 Task: Sort your emails by 'Received Representing Name' and check your calendar for any scheduling conflicts.
Action: Mouse moved to (13, 41)
Screenshot: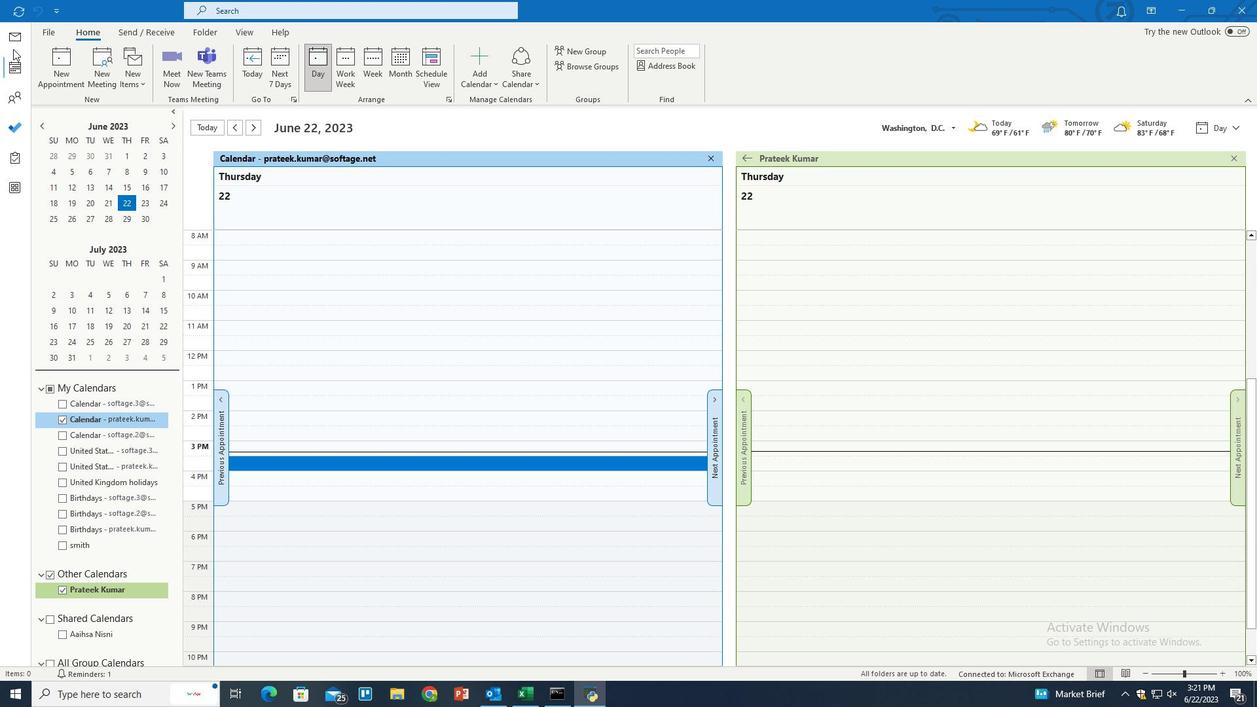 
Action: Mouse pressed left at (13, 41)
Screenshot: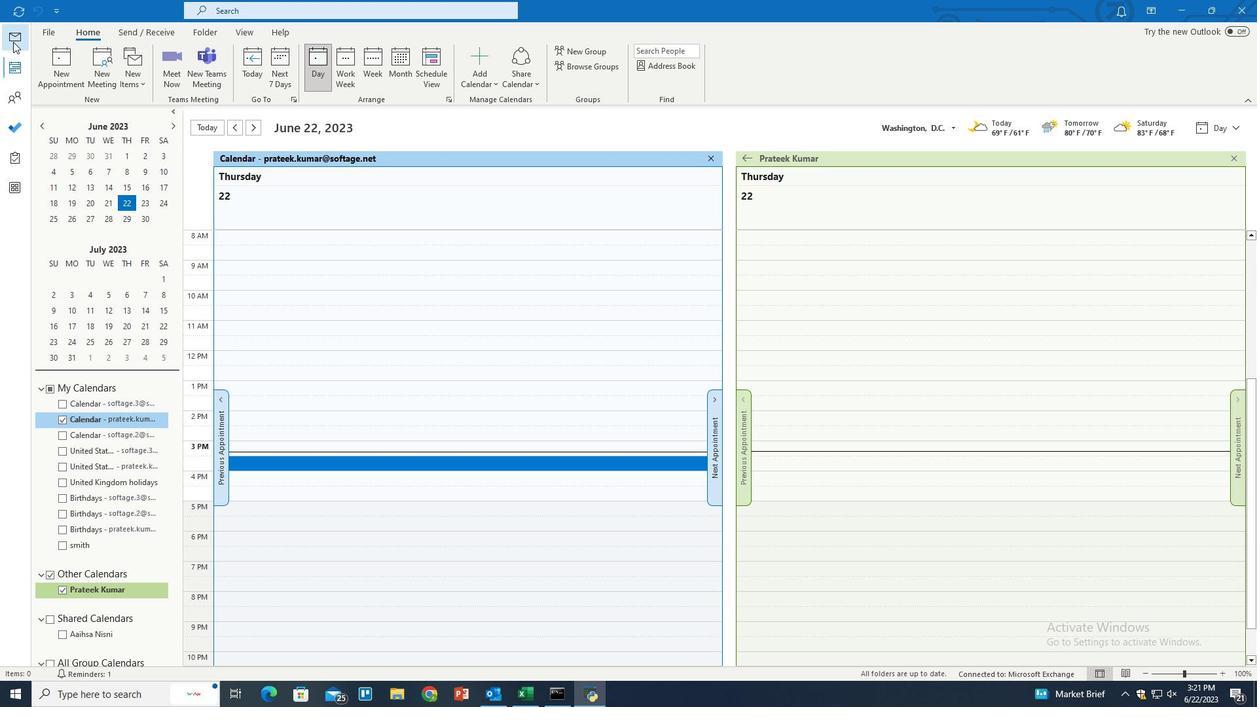 
Action: Mouse moved to (238, 28)
Screenshot: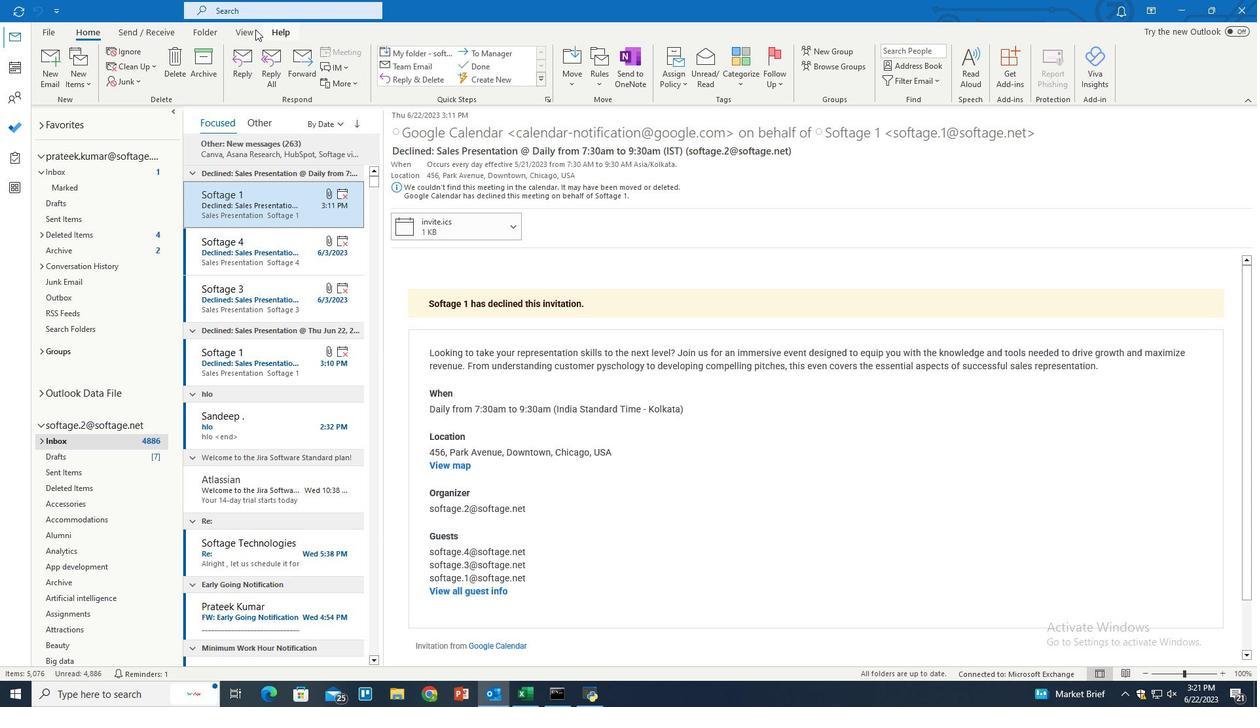 
Action: Mouse pressed left at (238, 28)
Screenshot: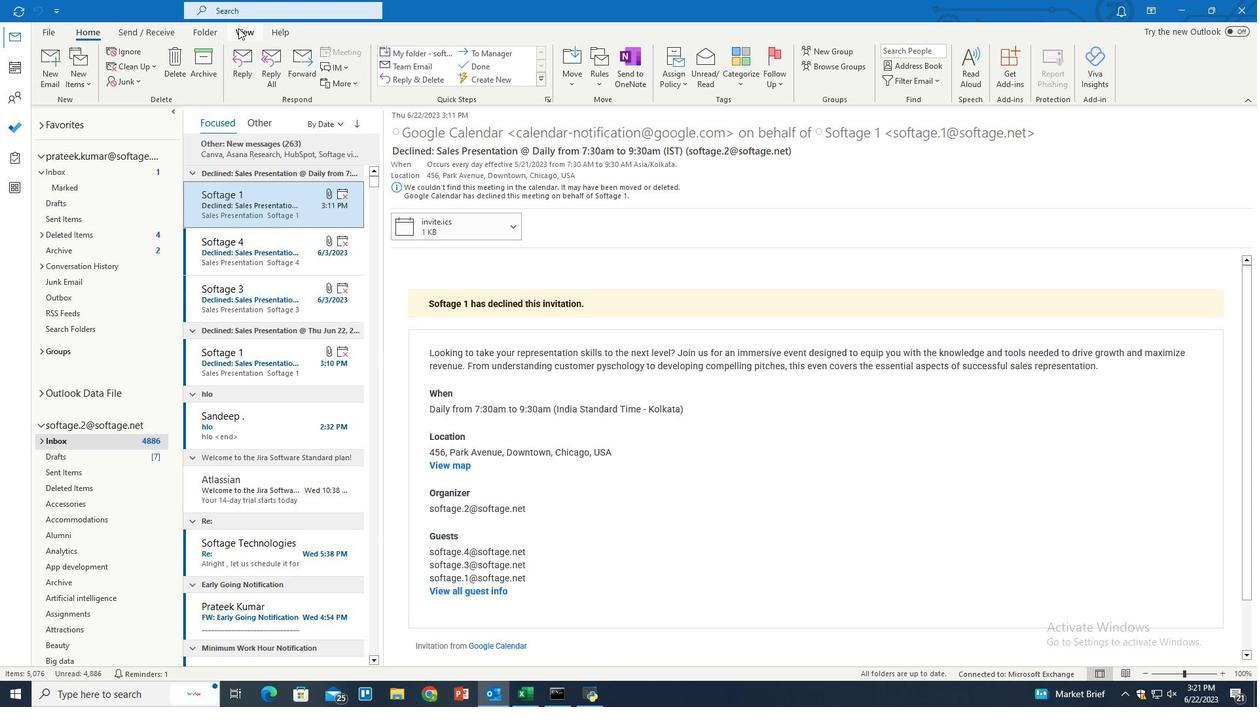 
Action: Mouse moved to (713, 81)
Screenshot: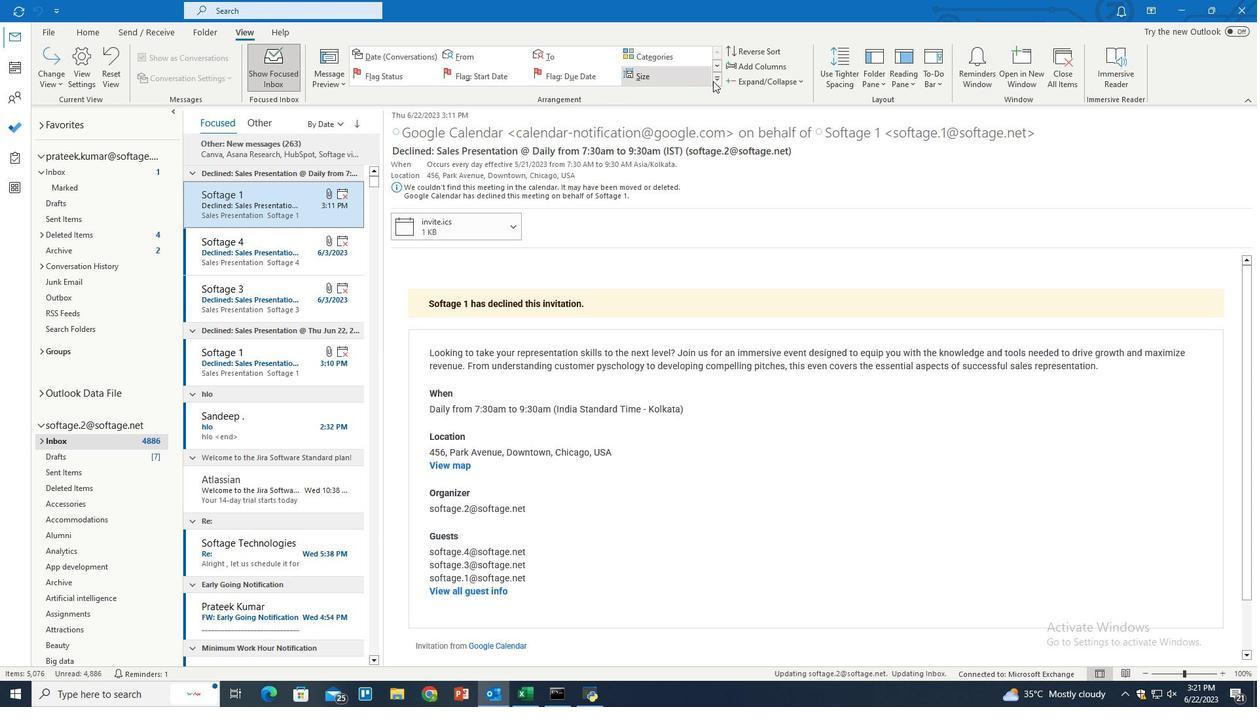 
Action: Mouse pressed left at (713, 81)
Screenshot: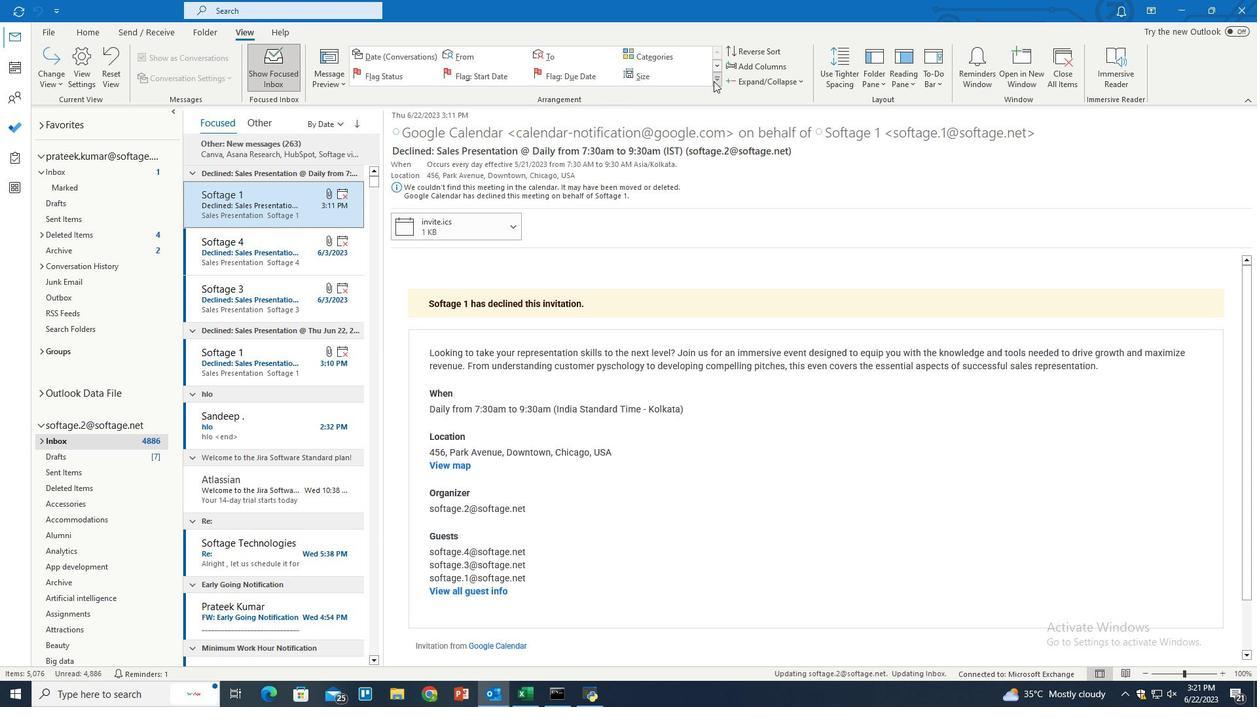 
Action: Mouse moved to (411, 156)
Screenshot: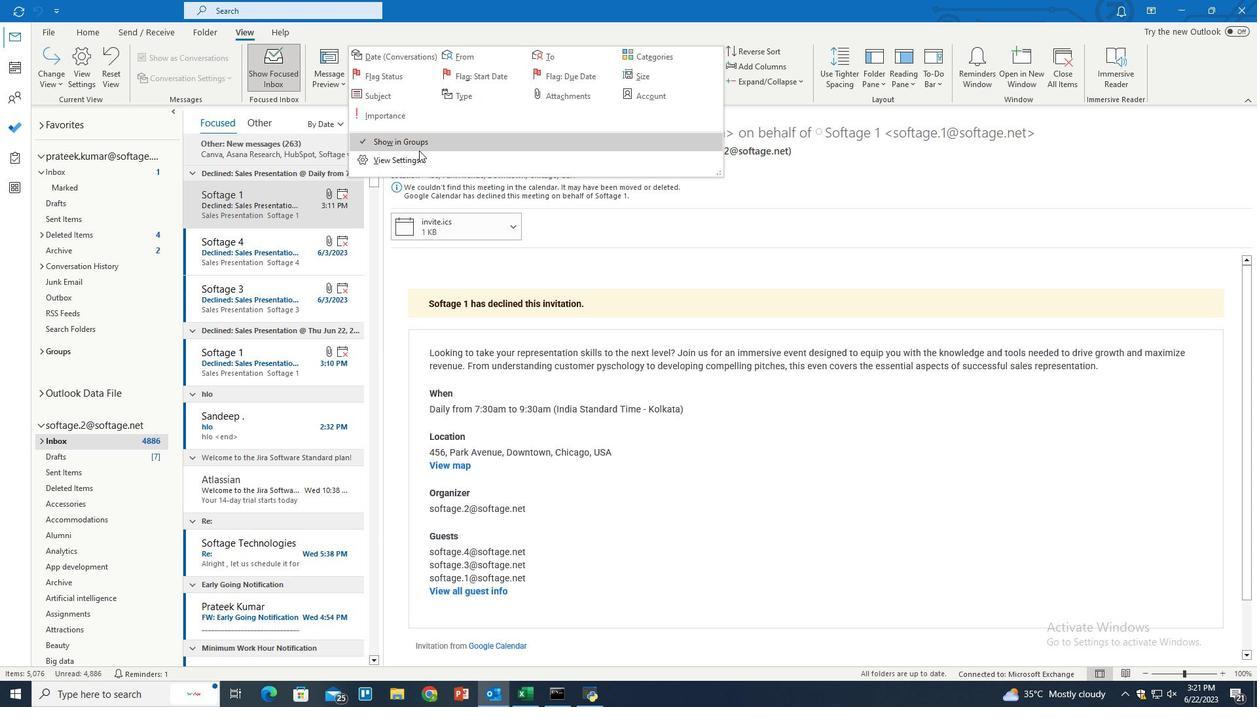 
Action: Mouse pressed left at (411, 156)
Screenshot: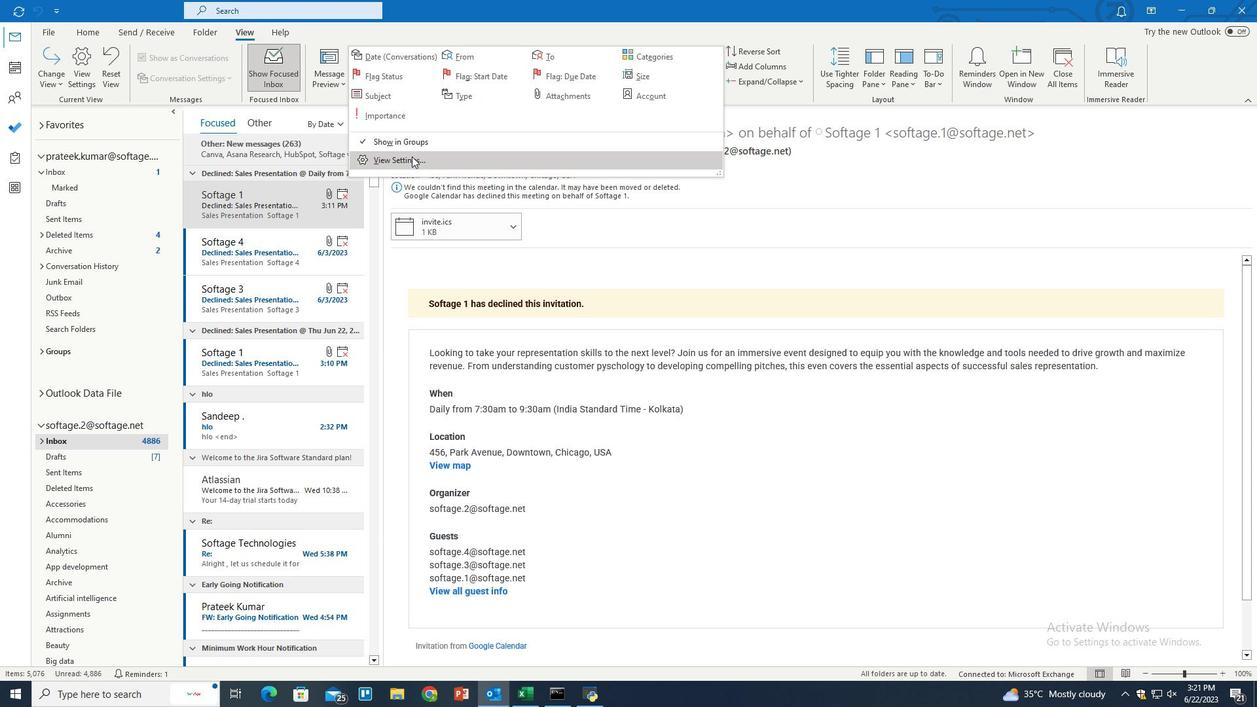 
Action: Mouse moved to (526, 318)
Screenshot: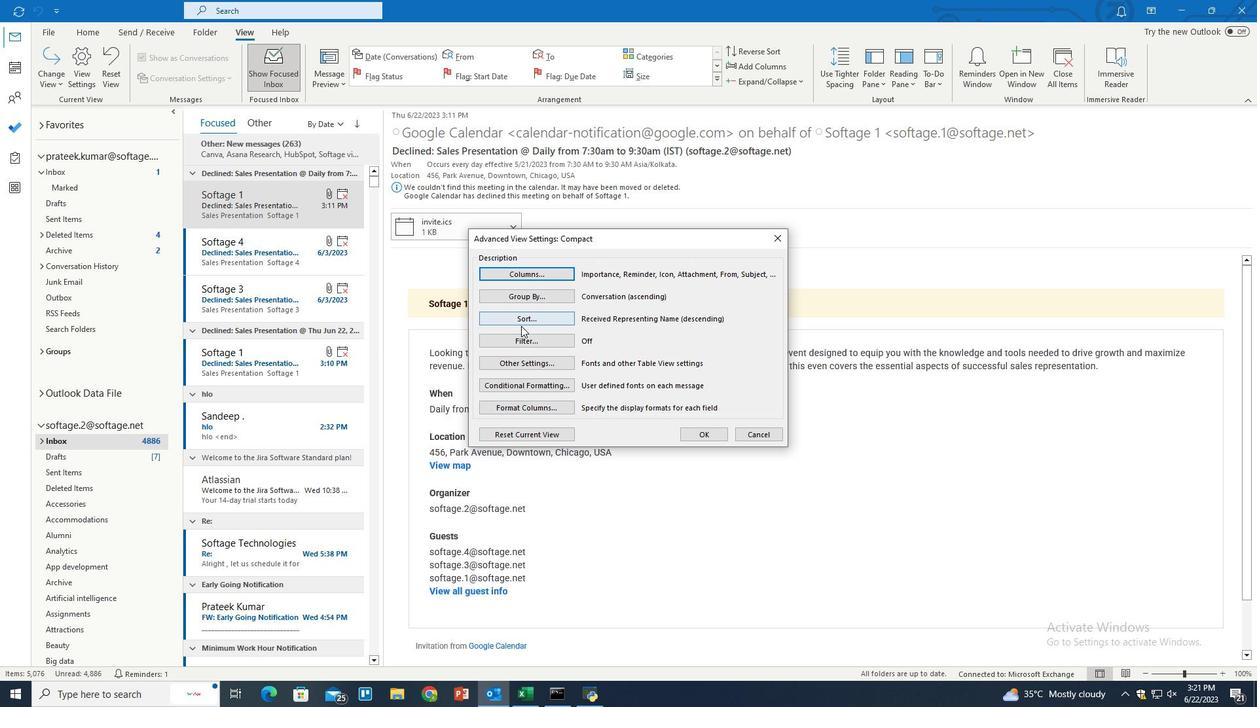 
Action: Mouse pressed left at (526, 318)
Screenshot: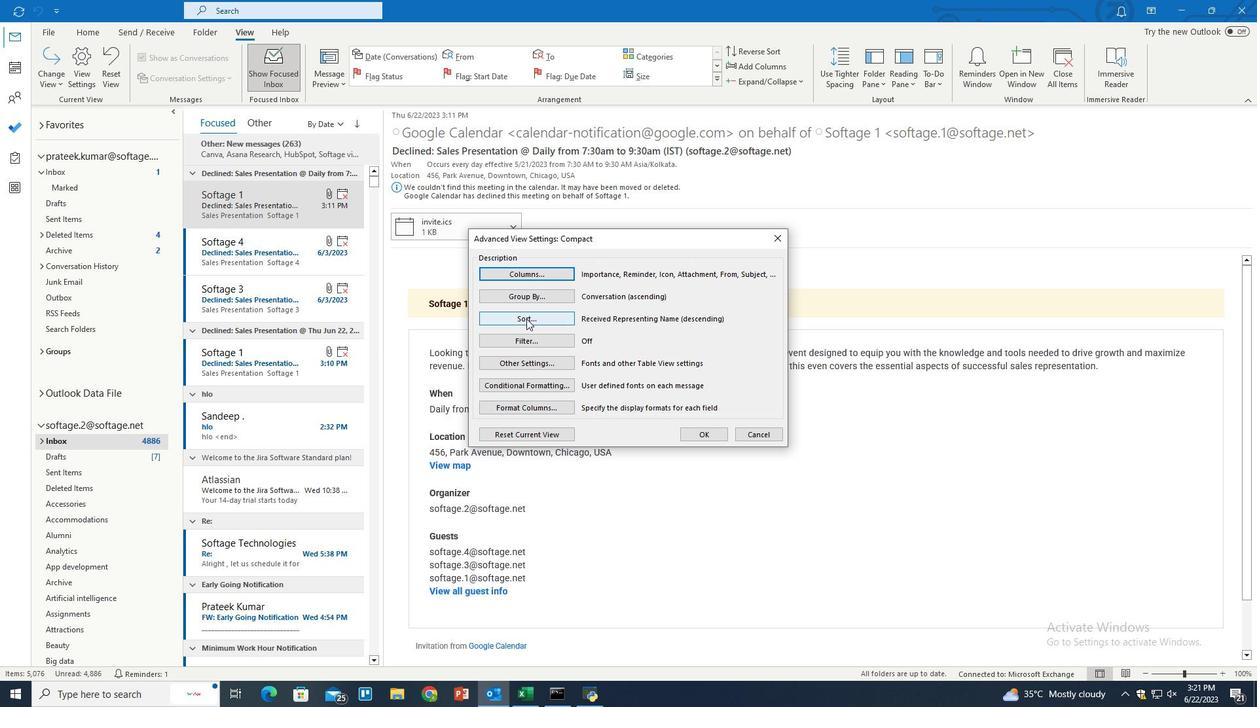 
Action: Mouse moved to (625, 263)
Screenshot: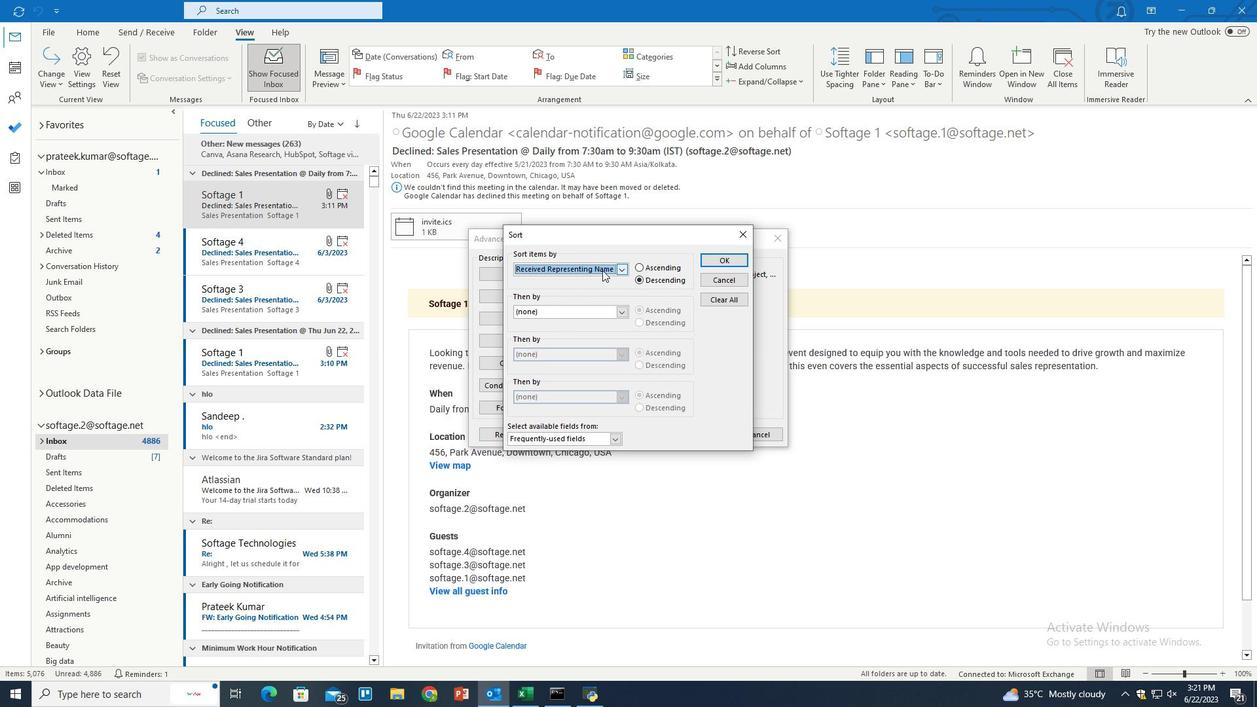 
Action: Mouse pressed left at (625, 263)
Screenshot: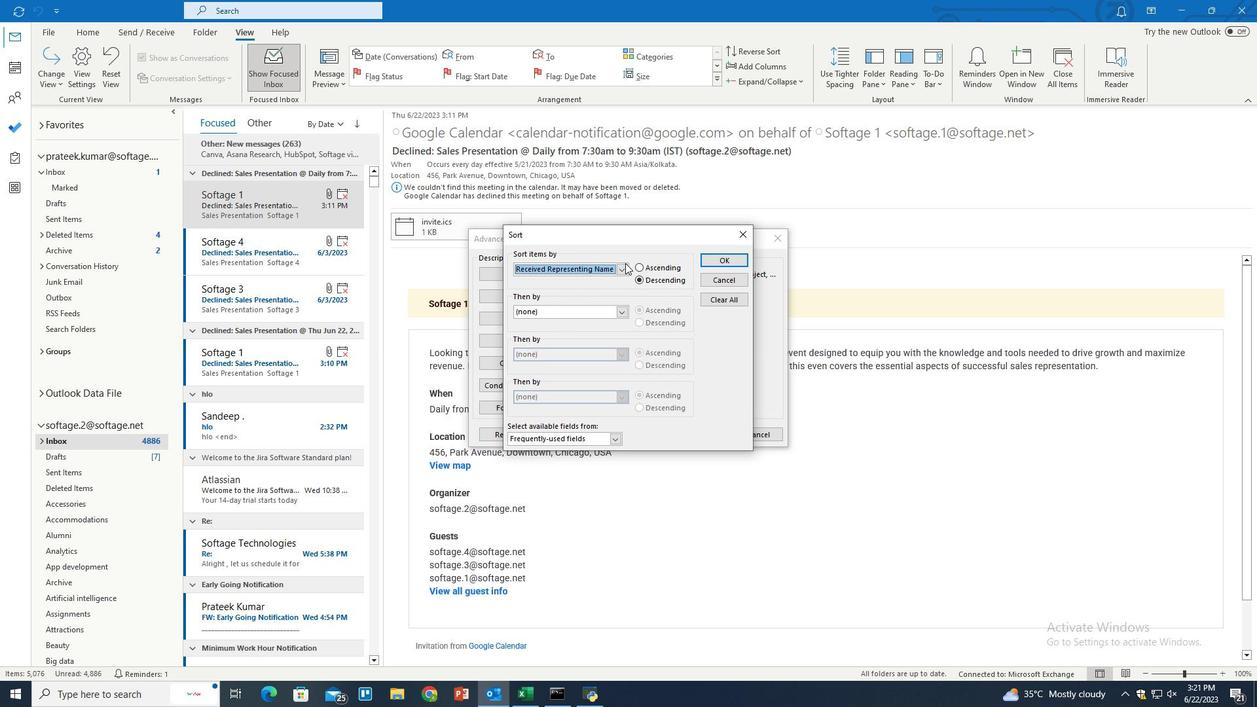 
Action: Mouse moved to (623, 265)
Screenshot: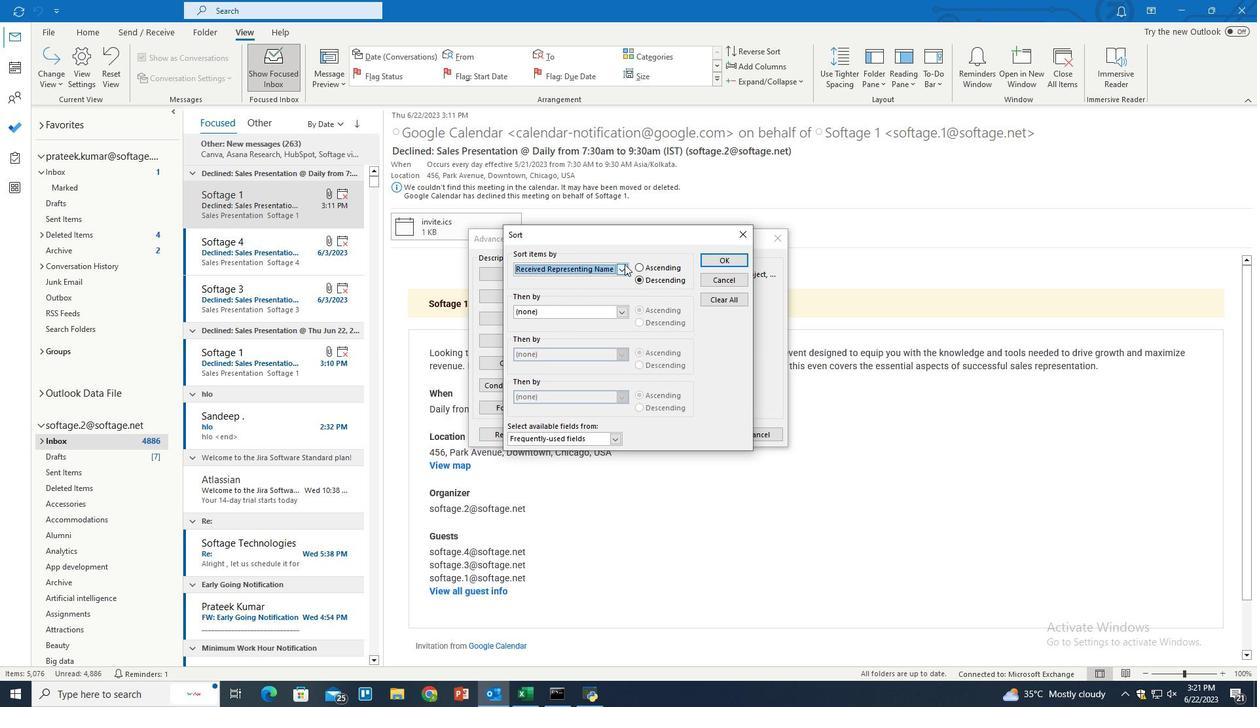 
Action: Mouse pressed left at (623, 265)
Screenshot: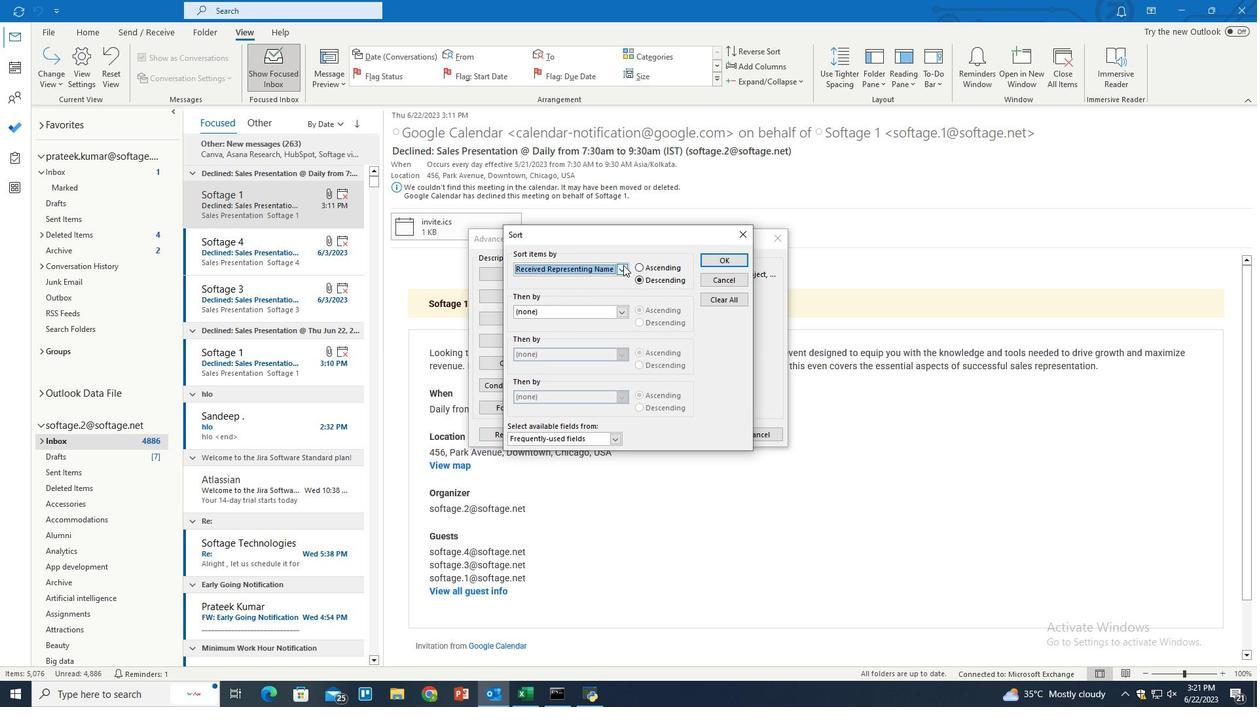 
Action: Mouse moved to (591, 301)
Screenshot: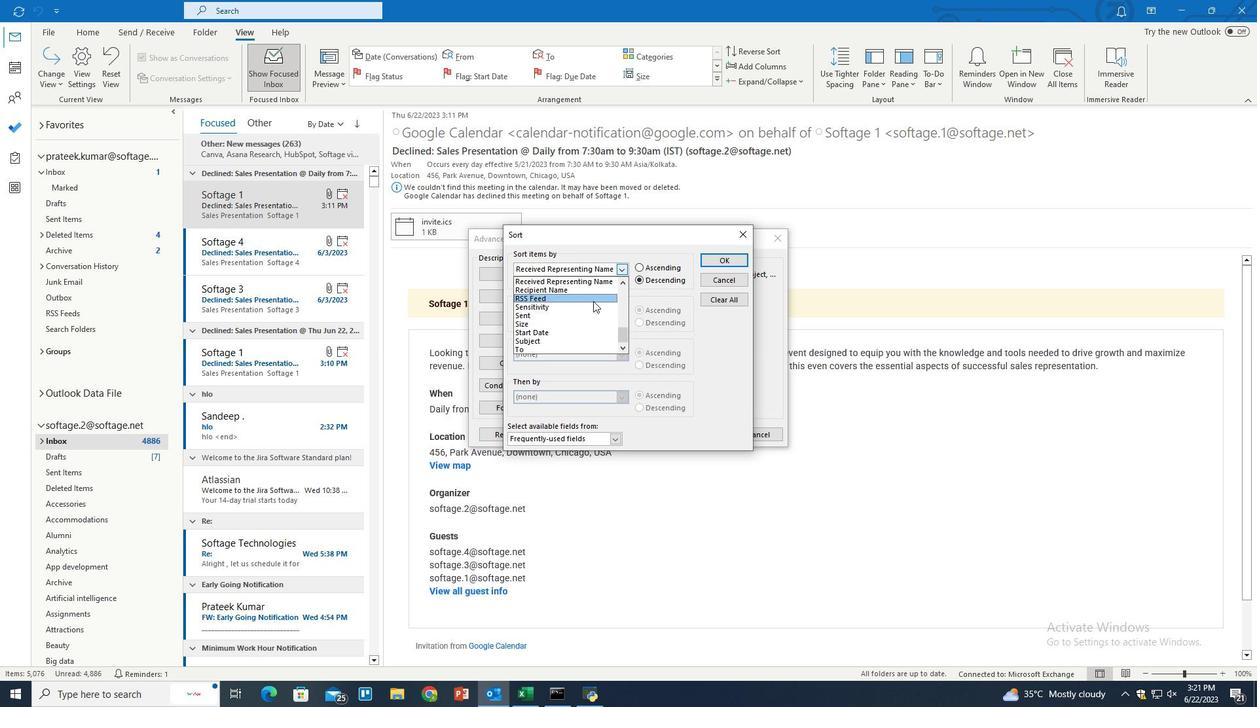 
Action: Mouse scrolled (591, 301) with delta (0, 0)
Screenshot: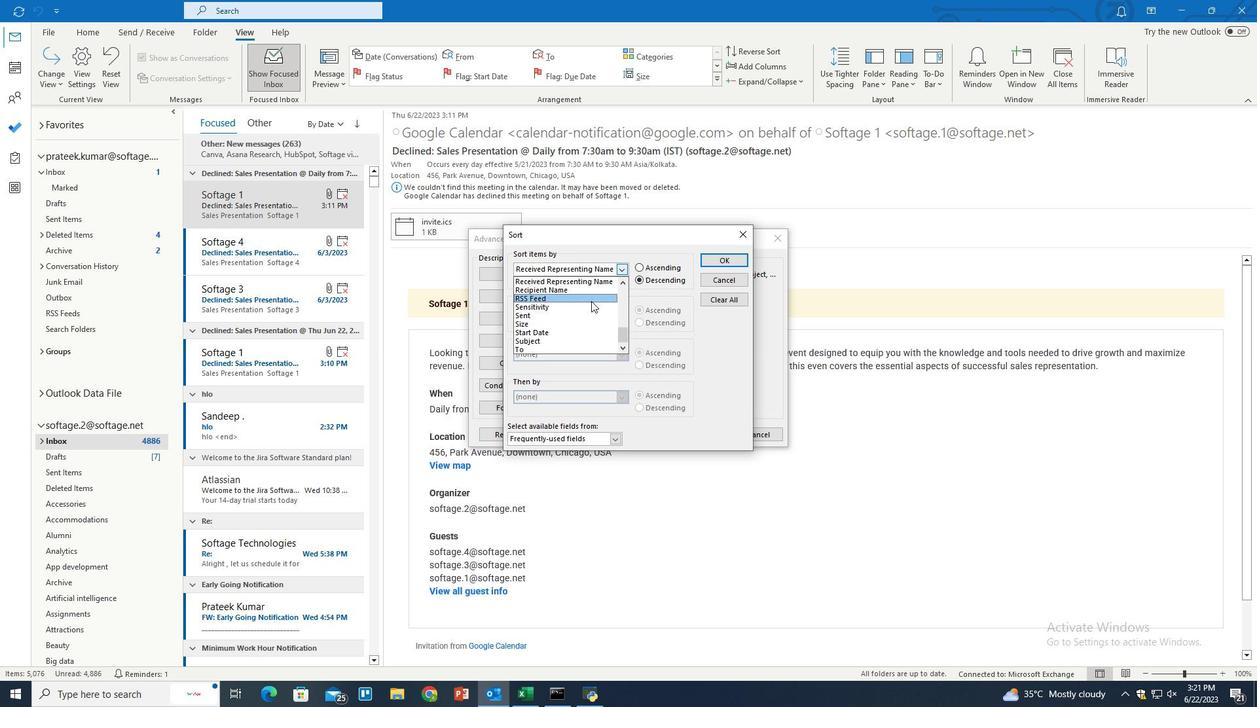 
Action: Mouse moved to (560, 297)
Screenshot: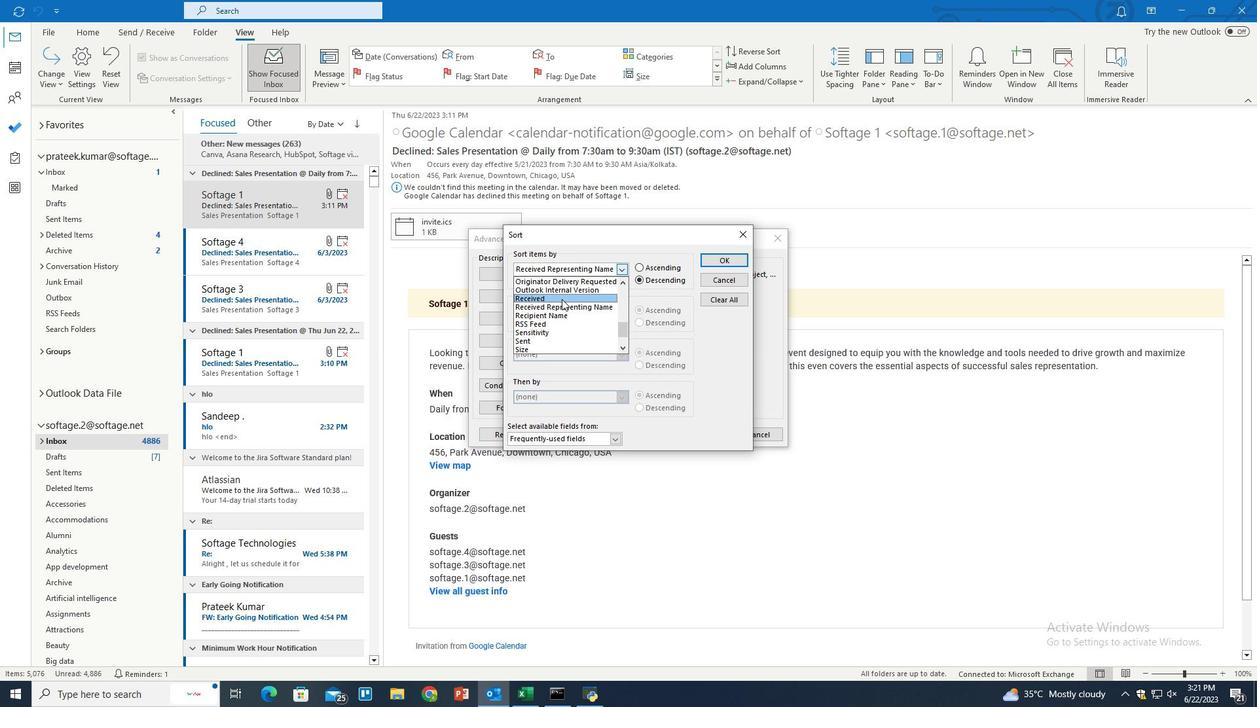 
Action: Mouse pressed left at (560, 297)
Screenshot: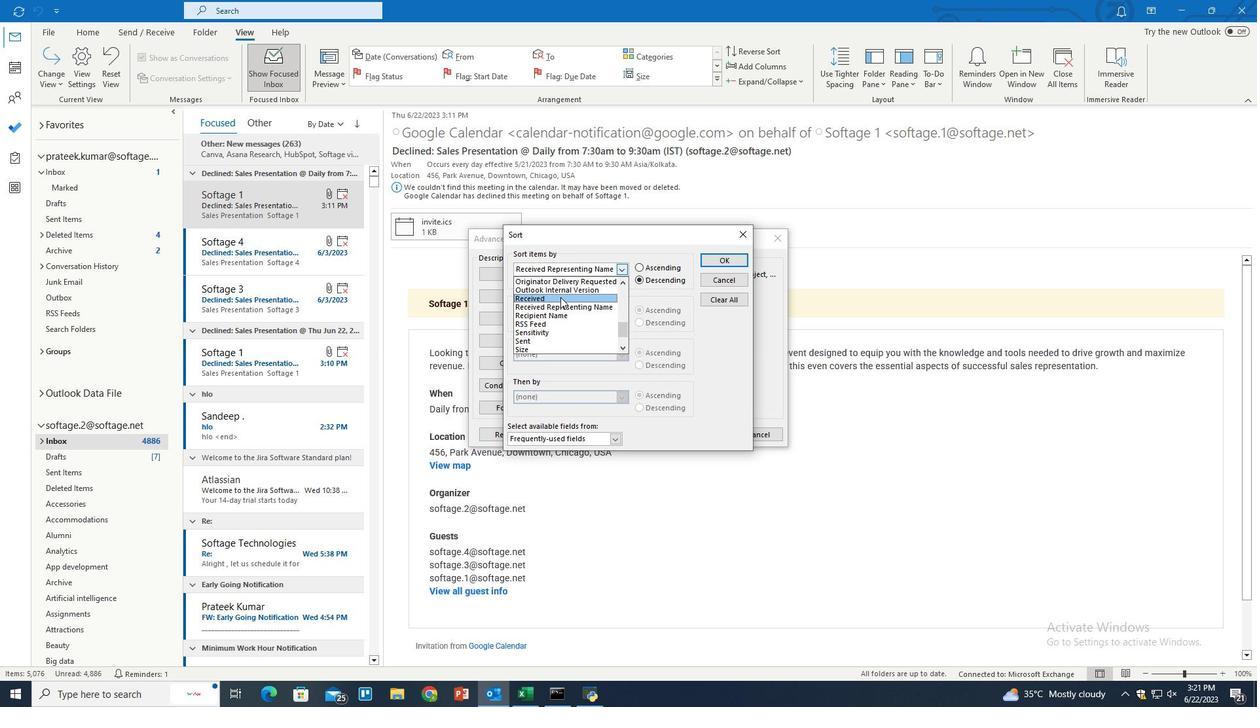 
Action: Mouse moved to (715, 260)
Screenshot: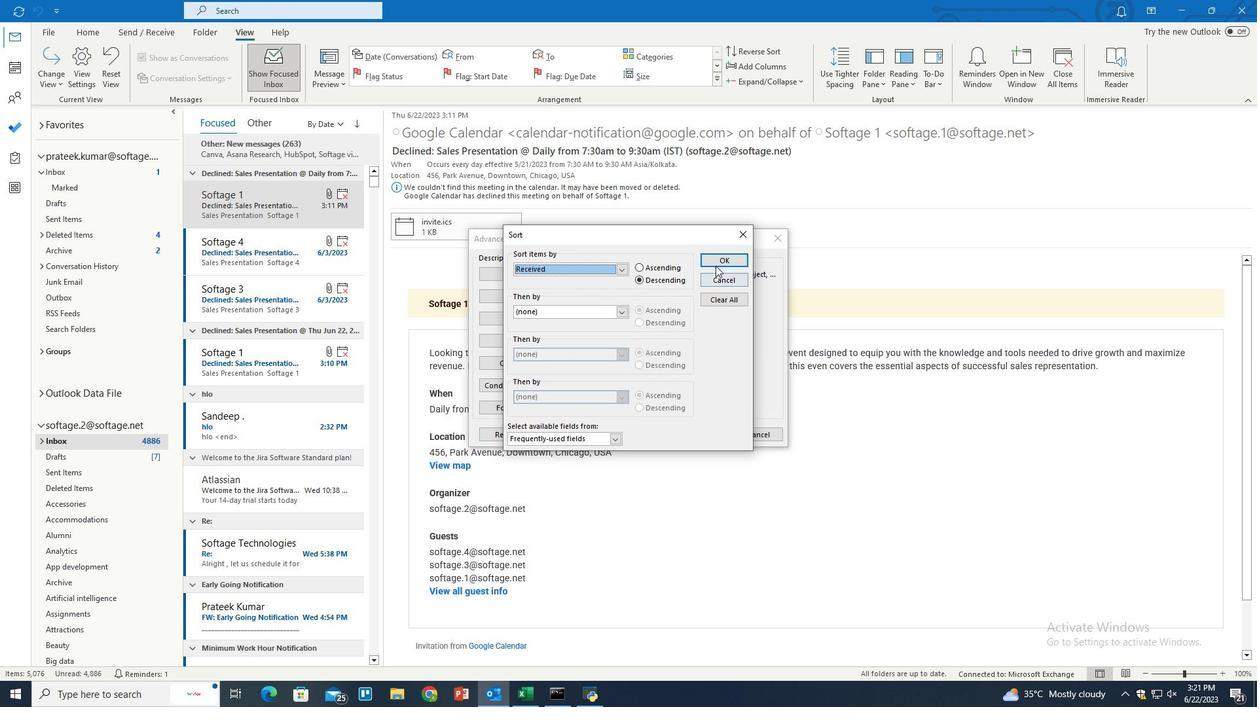
Action: Mouse pressed left at (715, 260)
Screenshot: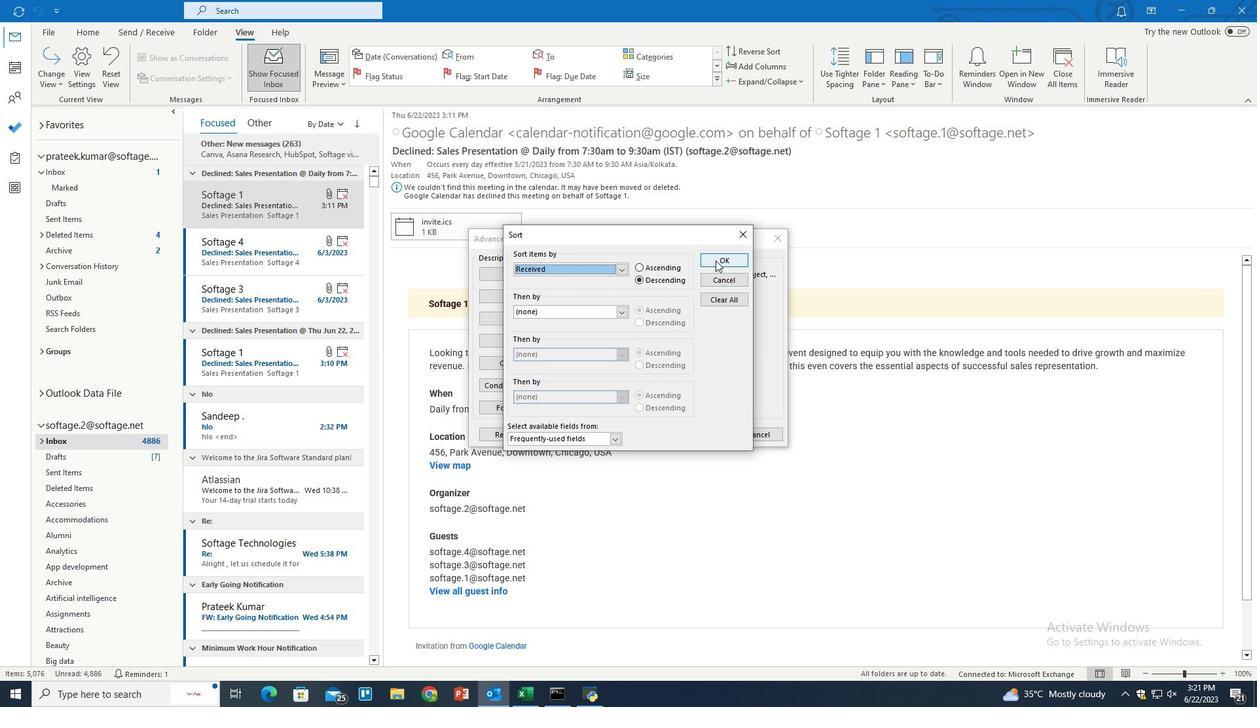 
Action: Mouse moved to (705, 434)
Screenshot: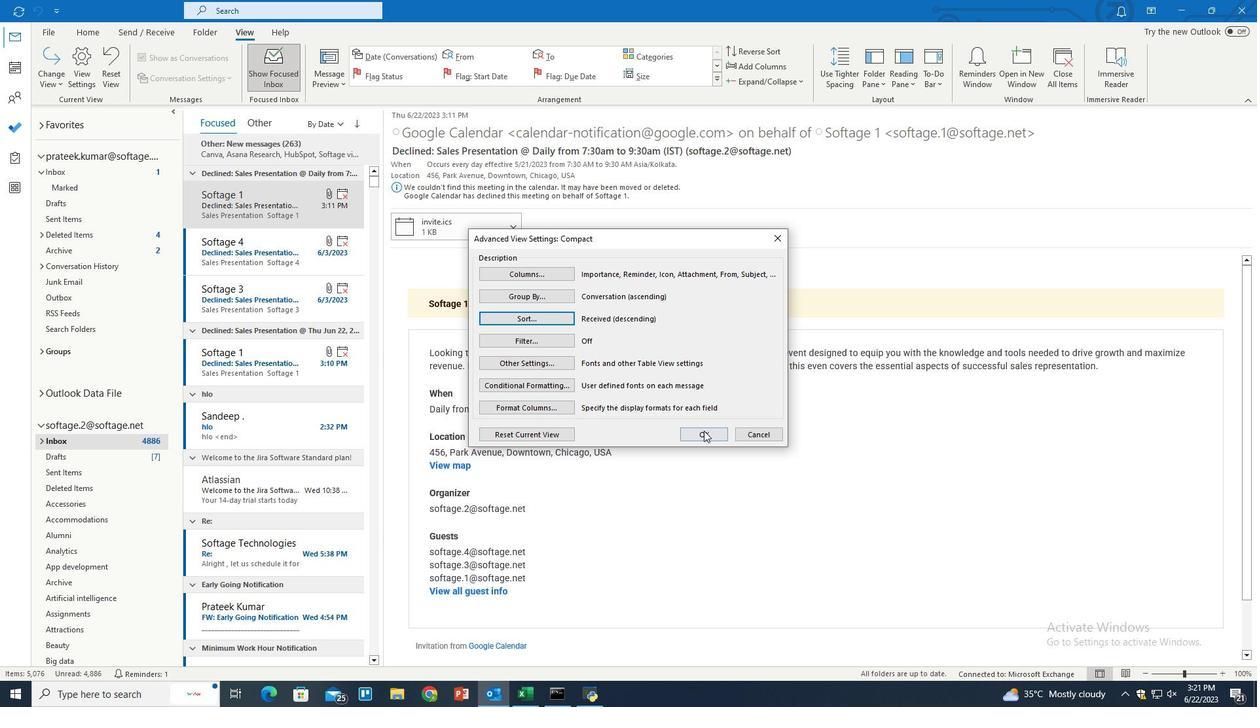 
Action: Mouse pressed left at (705, 434)
Screenshot: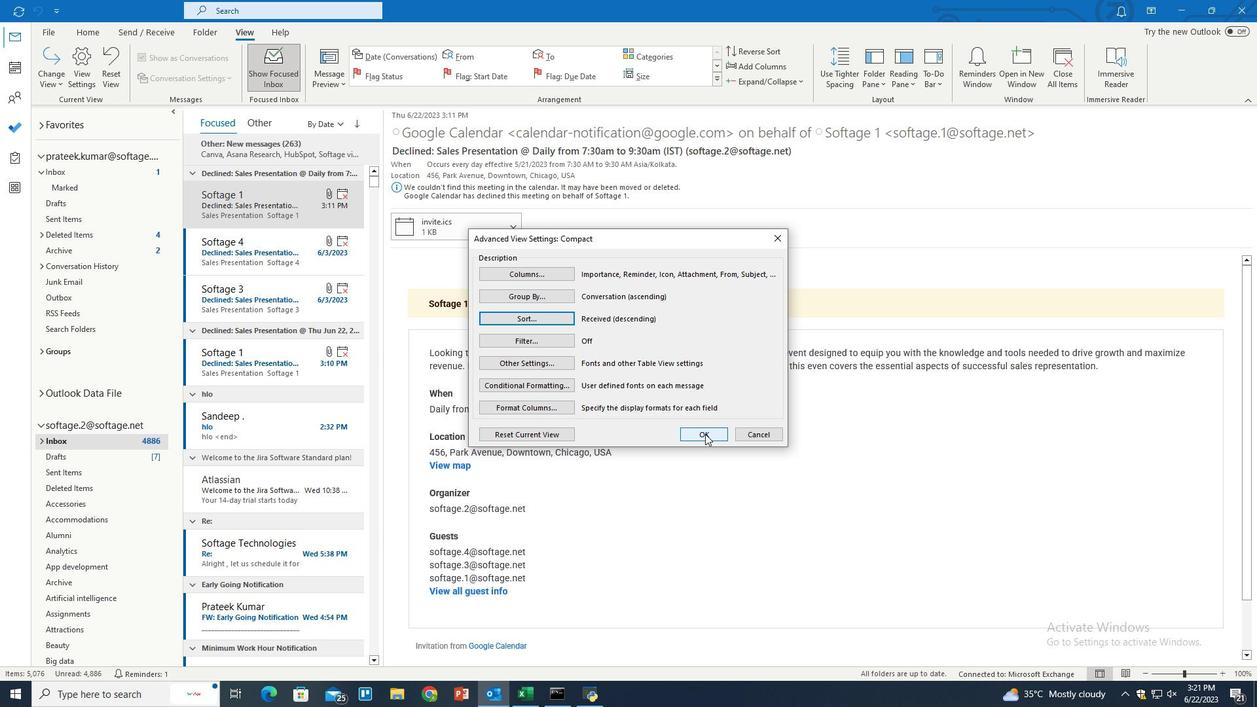 
Action: Mouse moved to (573, 357)
Screenshot: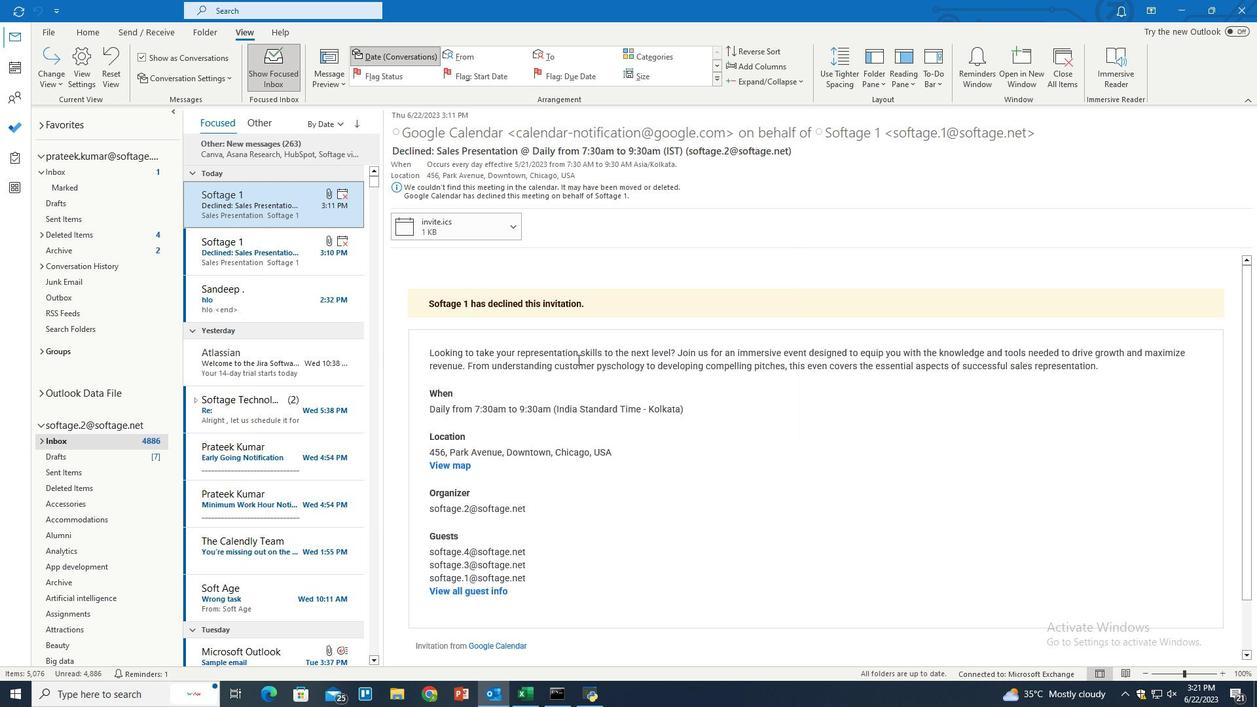 
